 Task: Create a section Cloud Security Sprint and in the section, add a milestone Search Engine Marketing (SEM) Implementation in the project AgileHeart
Action: Mouse moved to (246, 510)
Screenshot: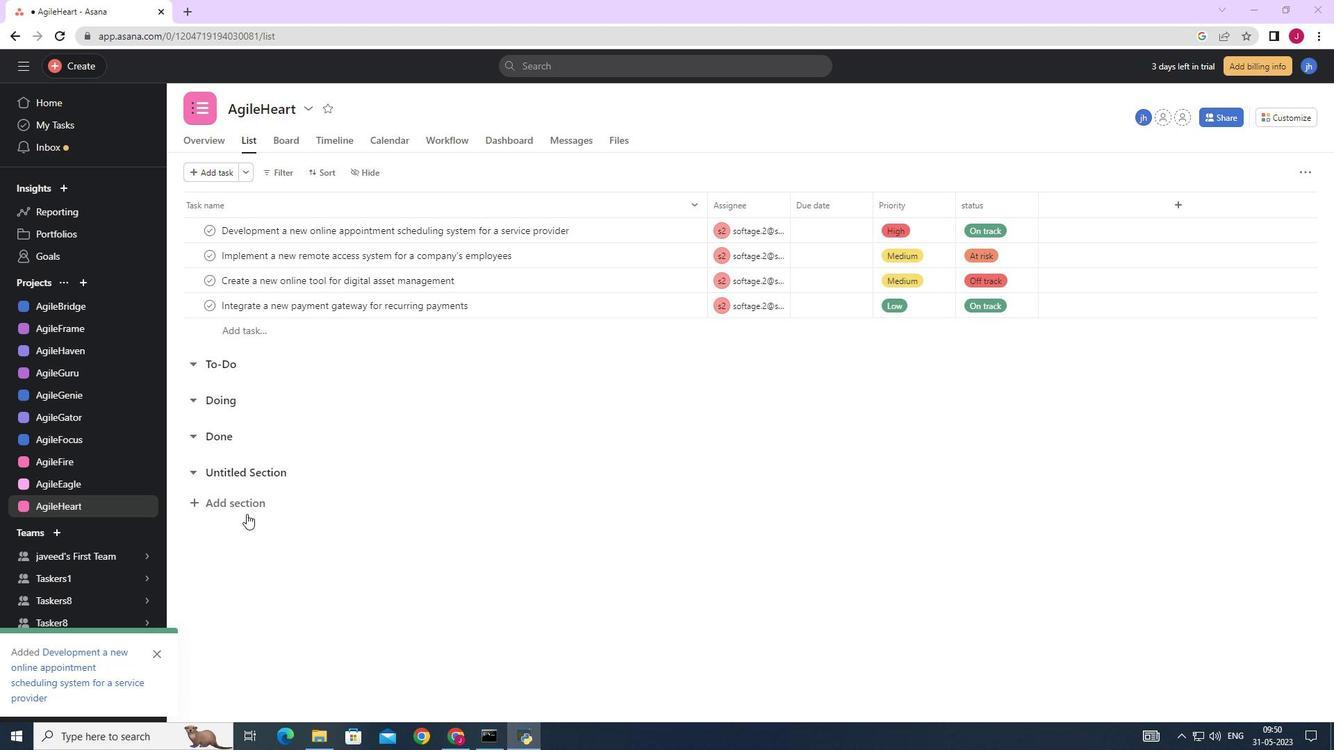 
Action: Mouse scrolled (246, 509) with delta (0, 0)
Screenshot: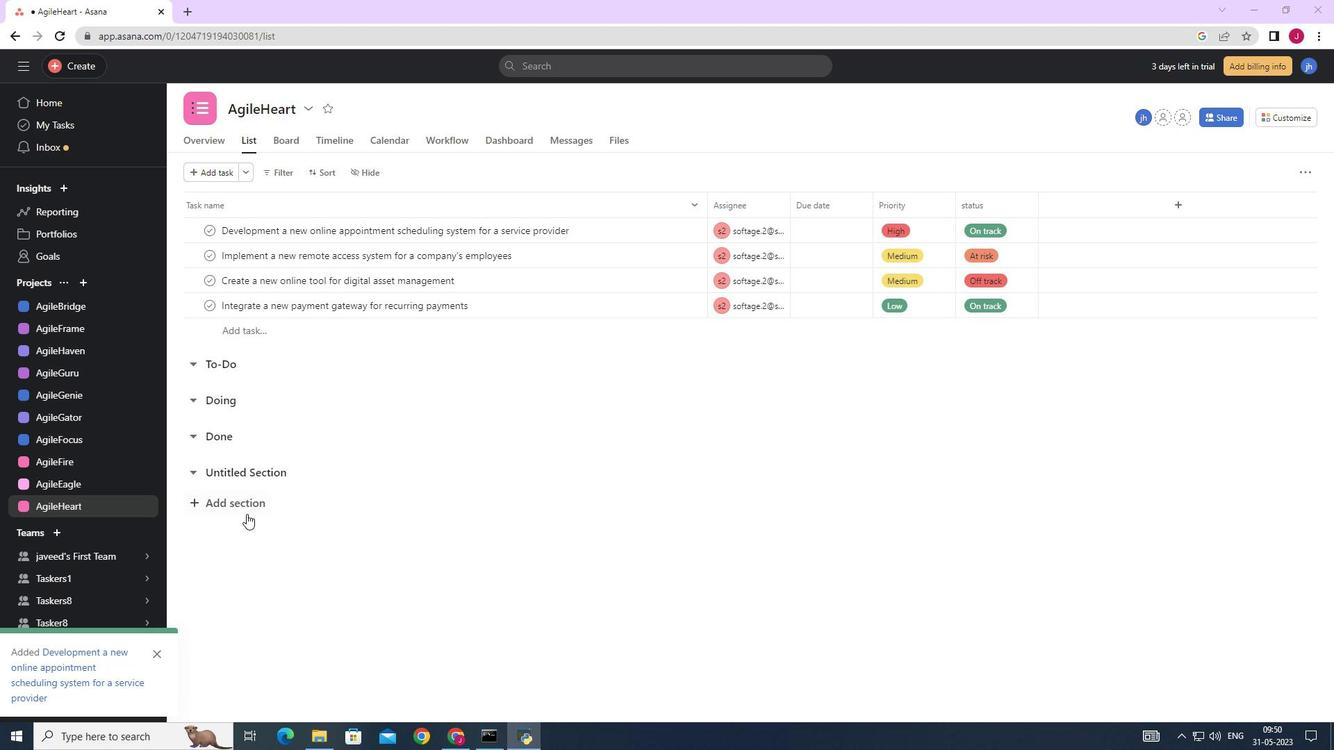 
Action: Mouse scrolled (246, 509) with delta (0, 0)
Screenshot: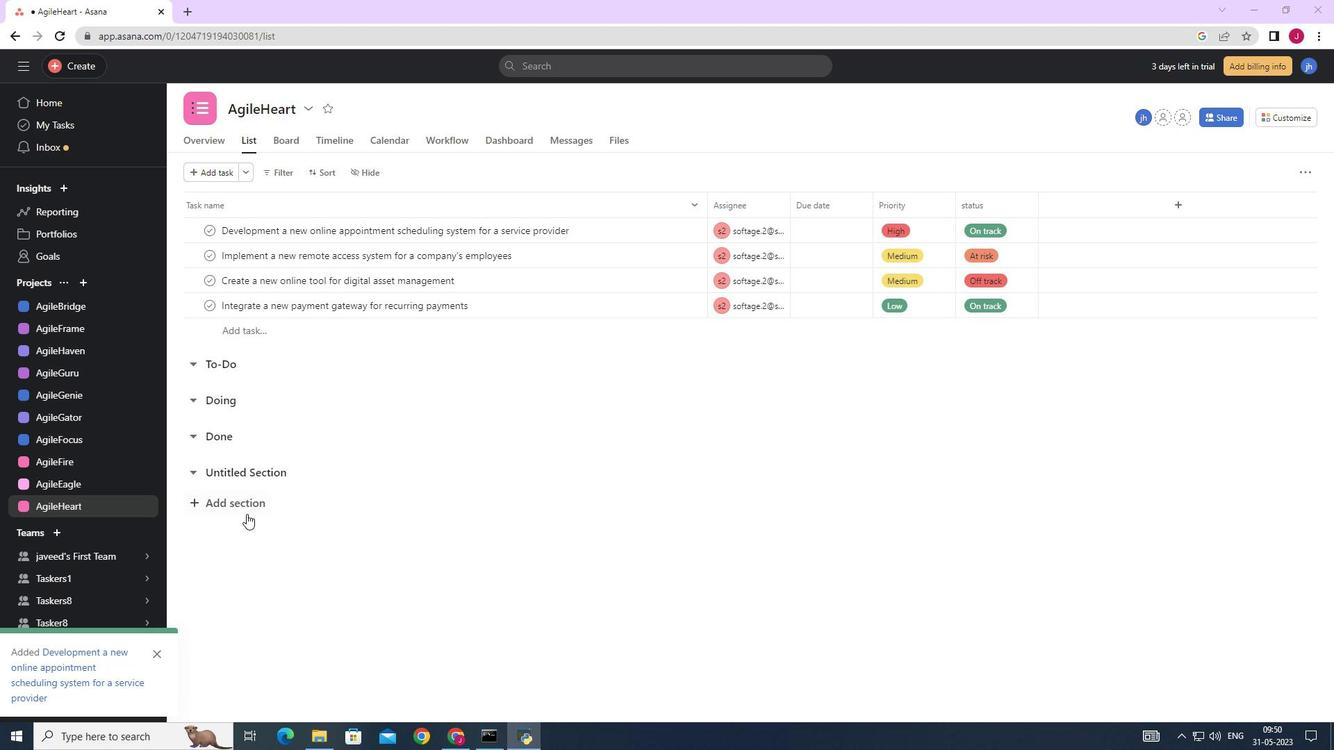 
Action: Mouse scrolled (246, 509) with delta (0, 0)
Screenshot: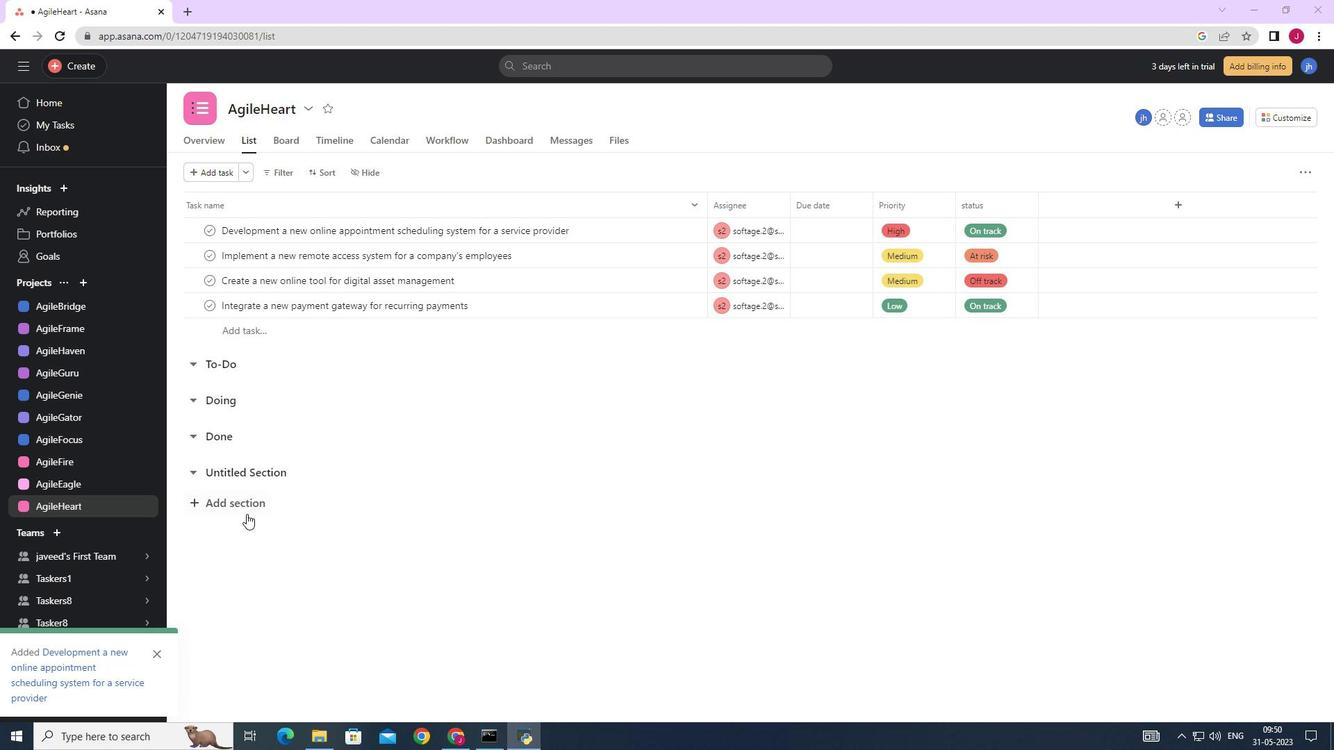 
Action: Mouse scrolled (246, 509) with delta (0, 0)
Screenshot: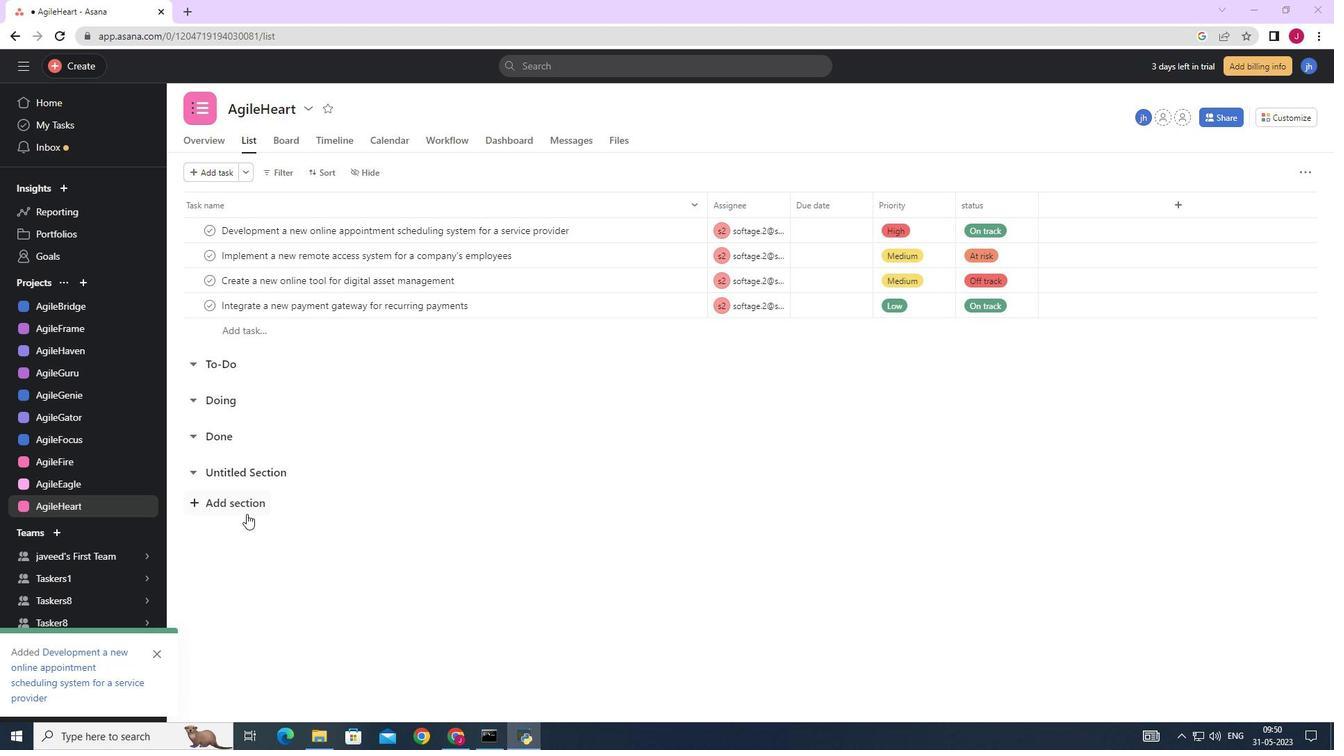 
Action: Mouse moved to (250, 476)
Screenshot: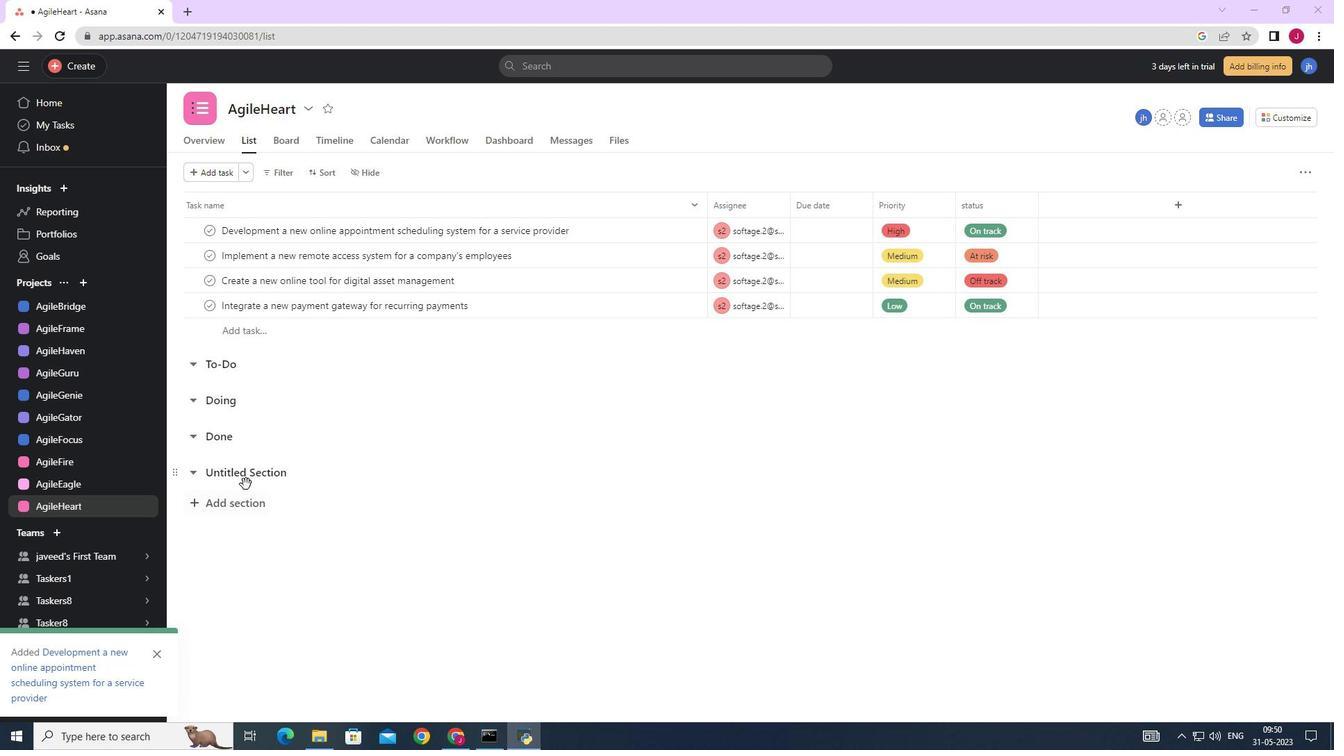 
Action: Mouse pressed left at (250, 476)
Screenshot: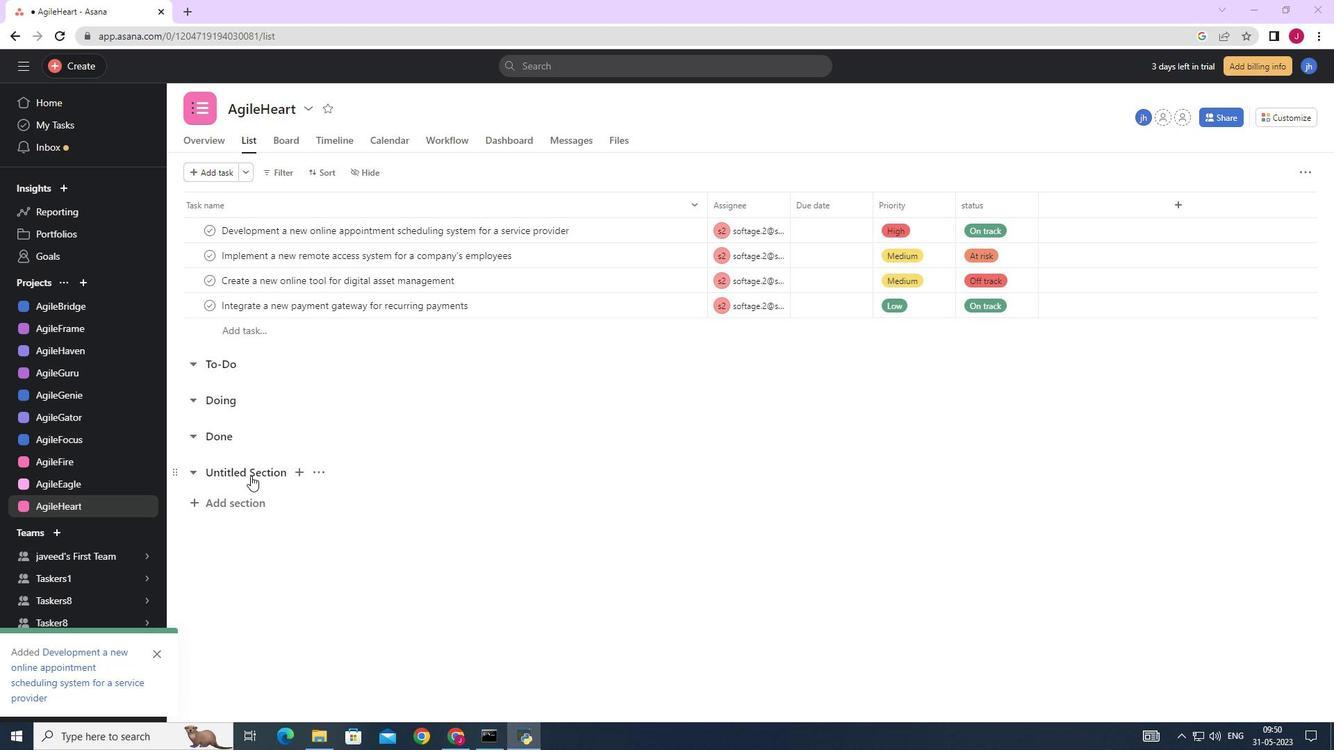 
Action: Mouse moved to (307, 473)
Screenshot: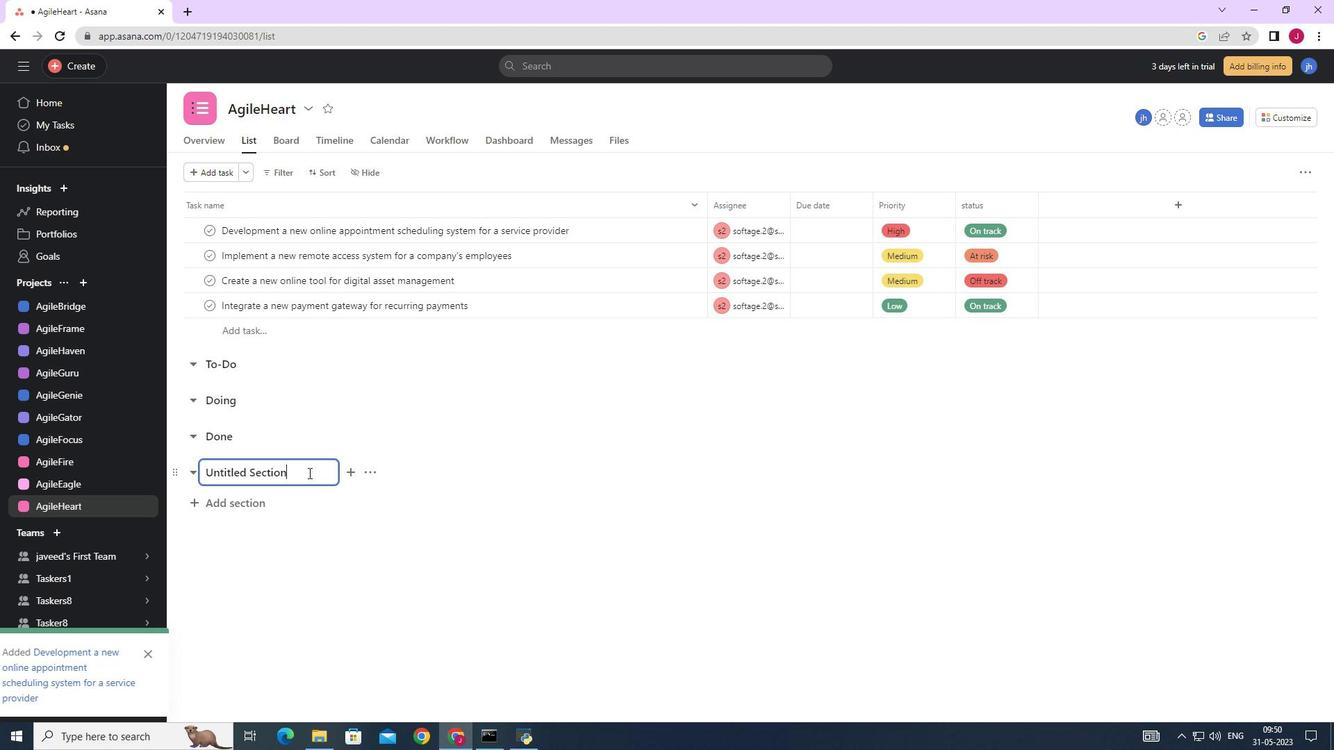 
Action: Key pressed <Key.backspace><Key.backspace><Key.backspace><Key.backspace><Key.backspace><Key.backspace><Key.backspace><Key.backspace><Key.backspace><Key.backspace><Key.backspace><Key.backspace><Key.backspace><Key.backspace><Key.backspace><Key.backspace><Key.backspace><Key.backspace><Key.caps_lock>C<Key.caps_lock>loud<Key.space><Key.caps_lock>S<Key.caps_lock>ecurity<Key.space><Key.caps_lock>S<Key.caps_lock>print<Key.enter><Key.caps_lock>S<Key.caps_lock>earch<Key.space><Key.caps_lock>E<Key.caps_lock>ngine<Key.space><Key.caps_lock>M<Key.caps_lock>arketing<Key.space><Key.shift_r><Key.shift_r><Key.shift_r><Key.shift_r>(<Key.caps_lock>SEM<Key.shift_r>)<Key.space><Key.caps_lock><Key.caps_lock>I<Key.caps_lock>mplementation
Screenshot: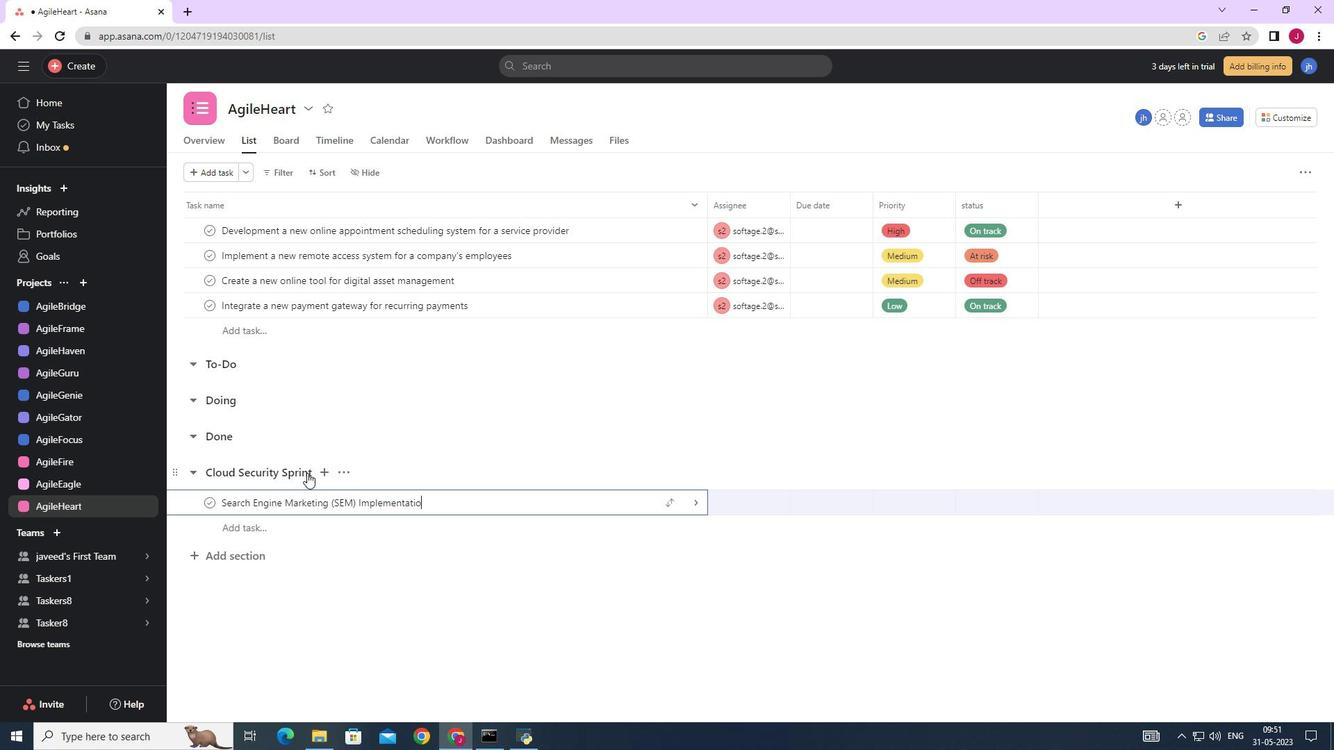 
Action: Mouse moved to (702, 501)
Screenshot: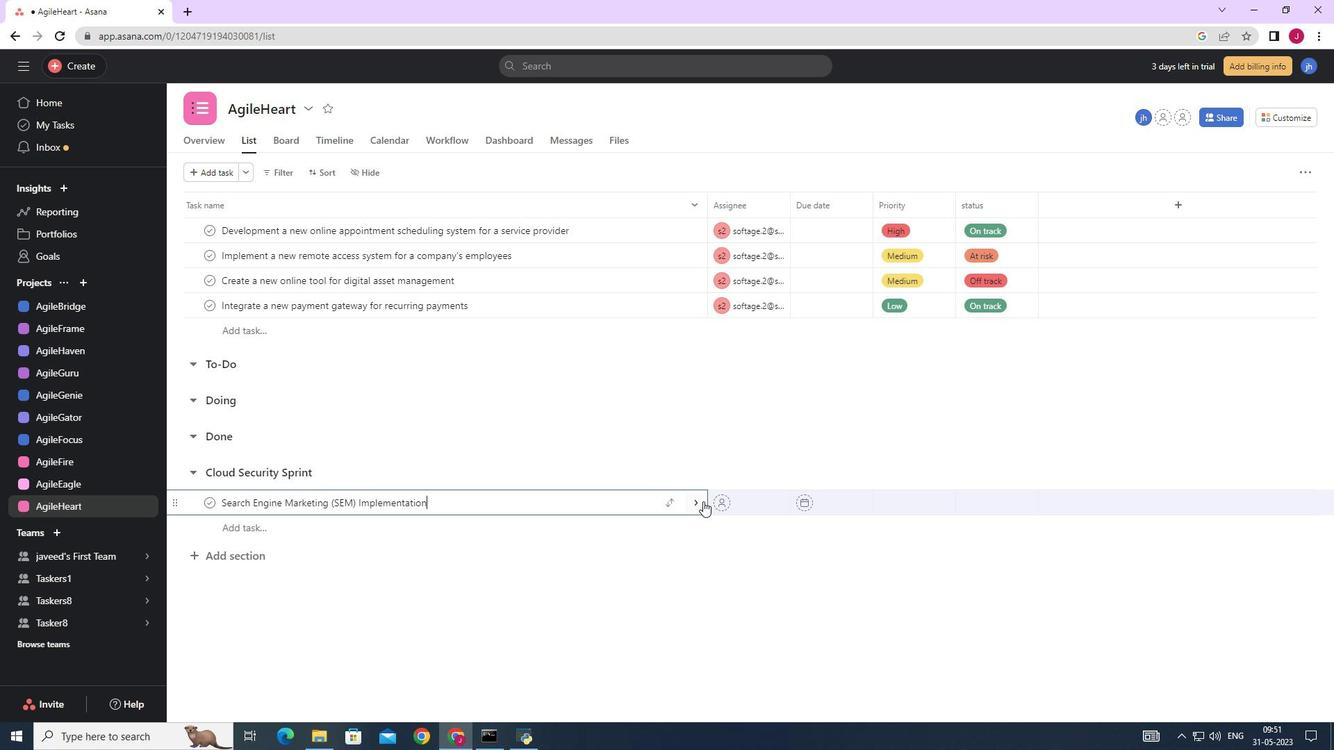 
Action: Mouse pressed left at (702, 501)
Screenshot: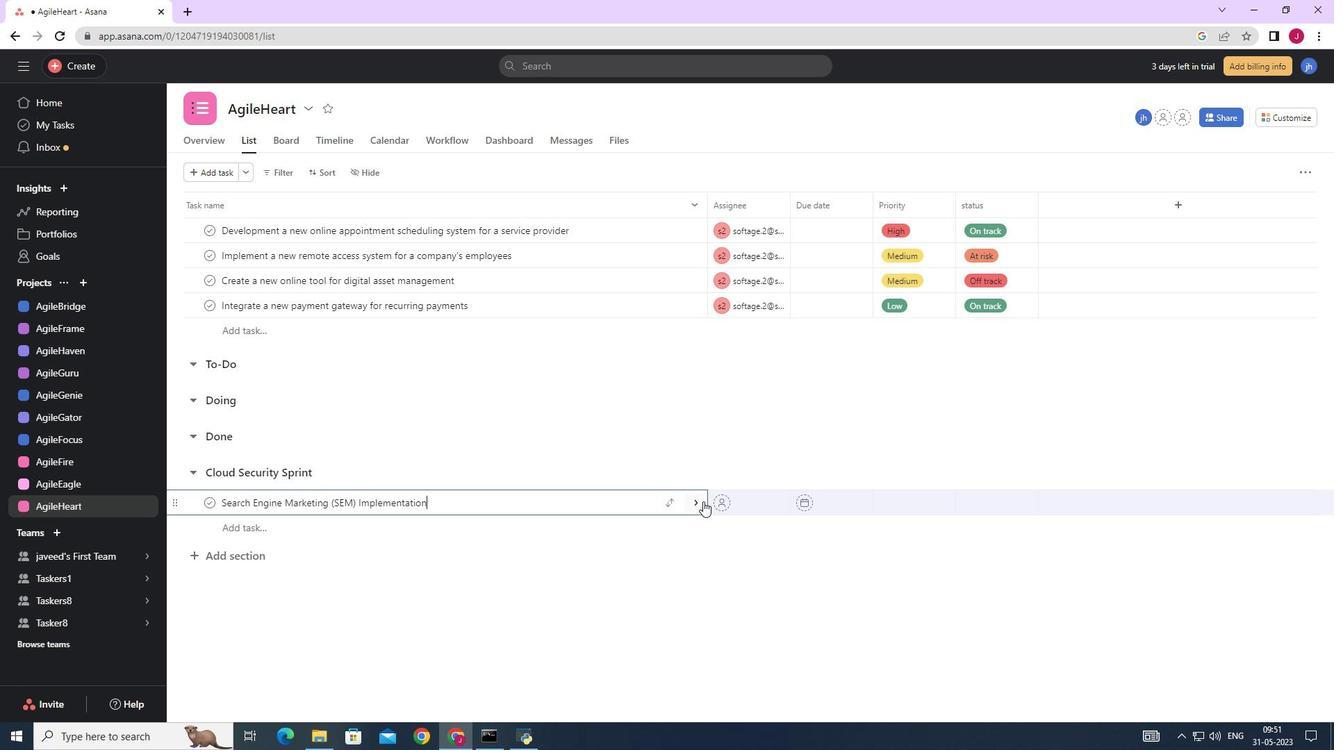 
Action: Mouse moved to (975, 405)
Screenshot: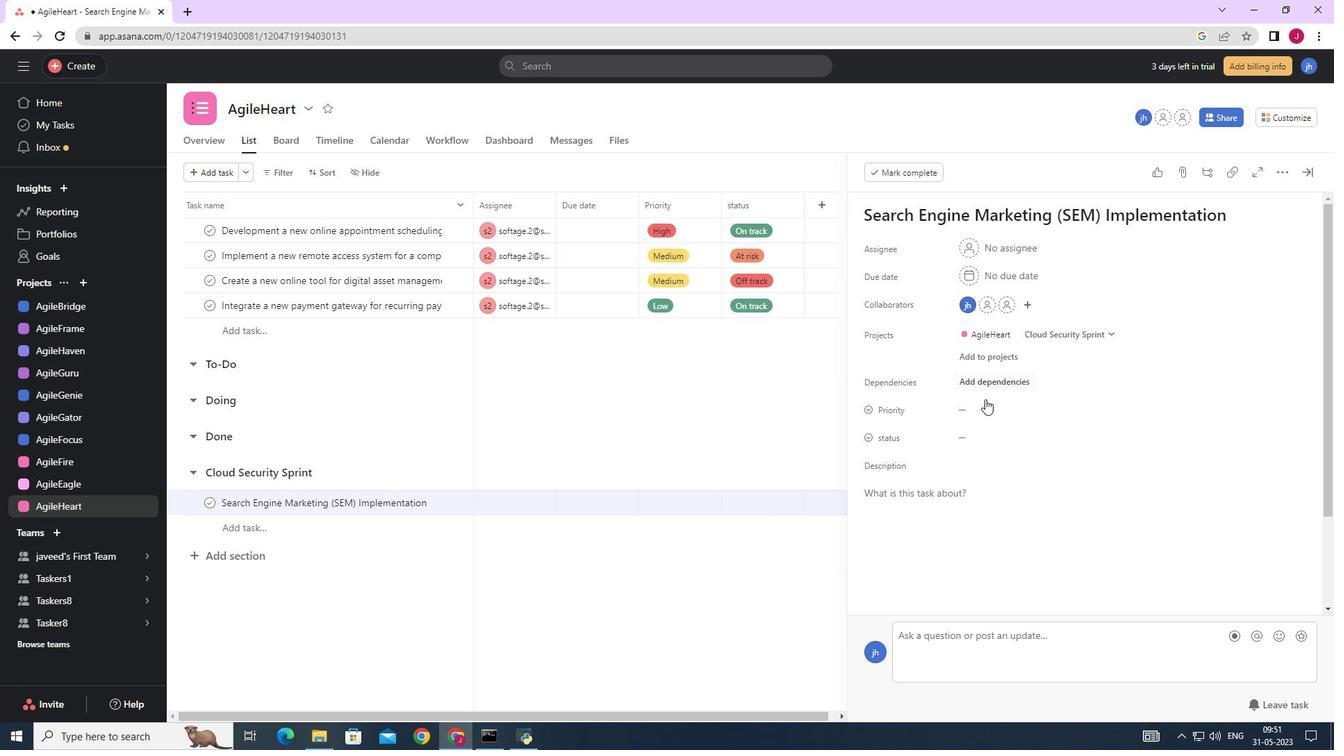 
Action: Mouse pressed left at (975, 405)
Screenshot: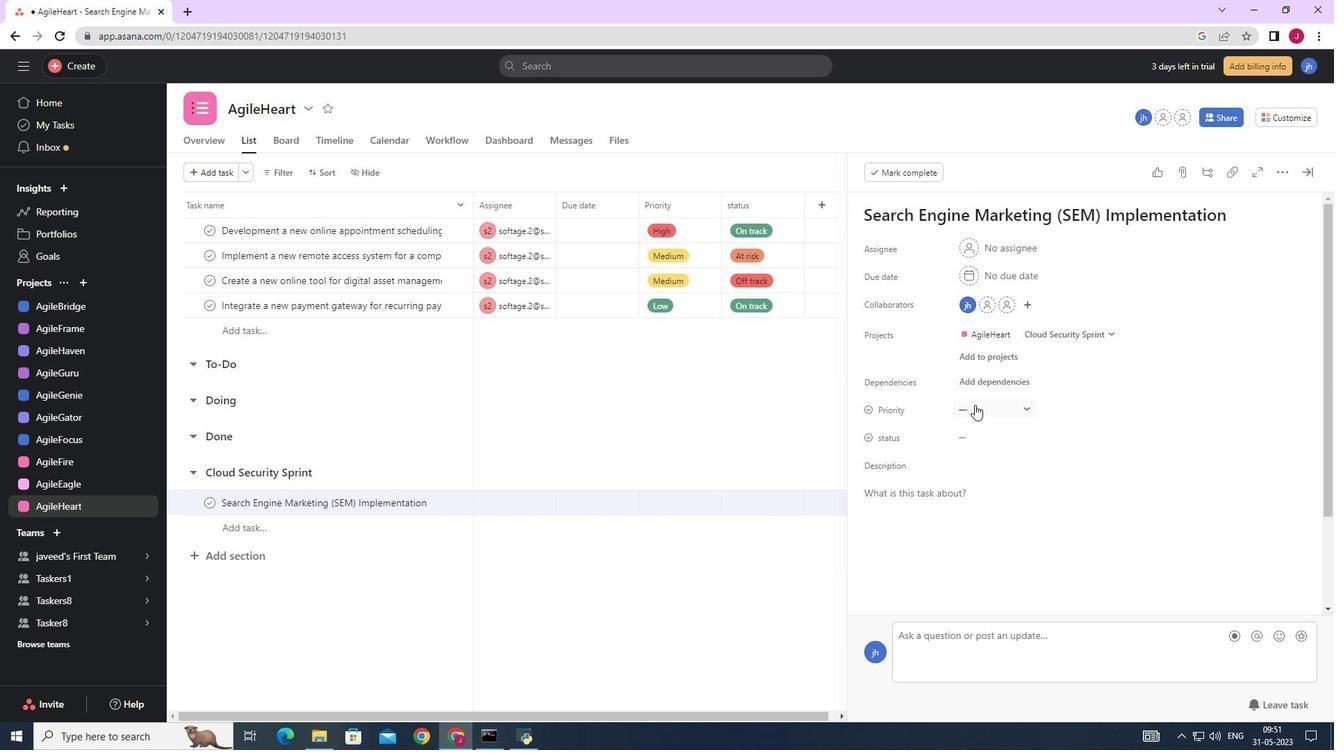 
Action: Mouse moved to (711, 393)
Screenshot: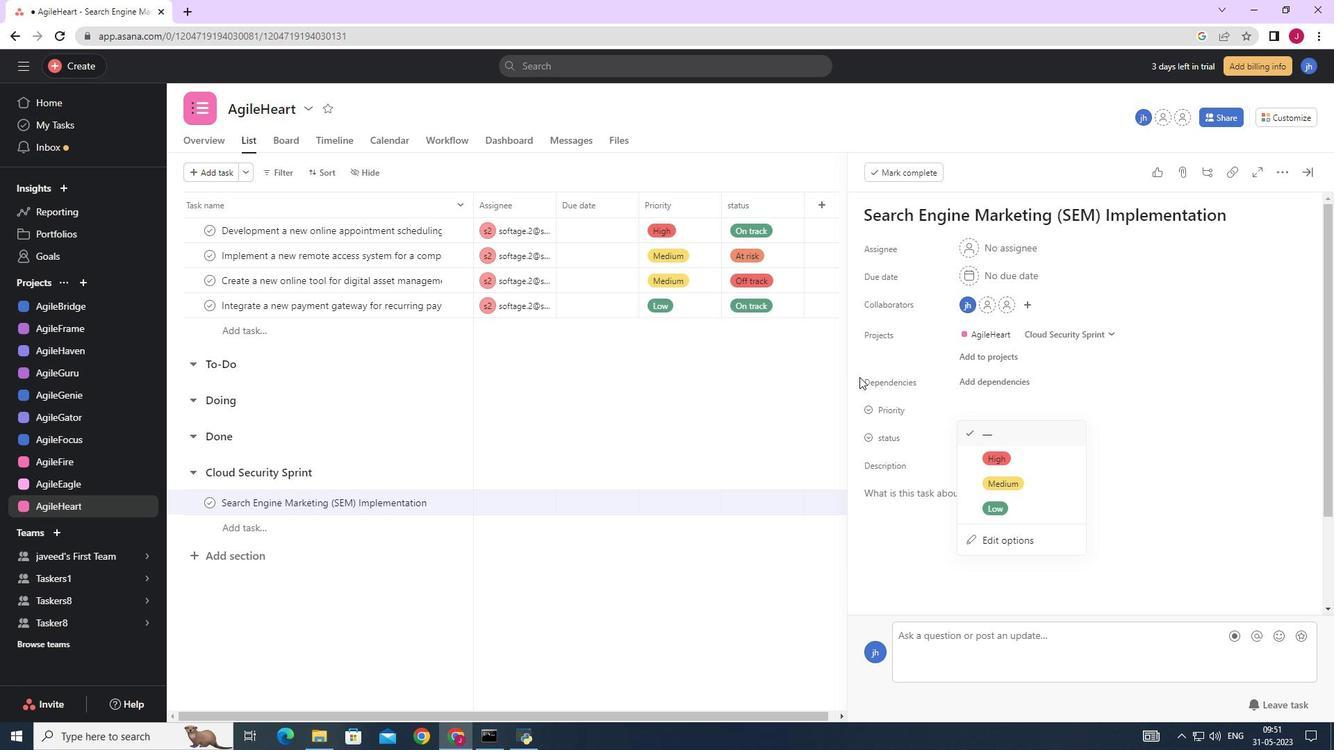 
Action: Mouse pressed left at (711, 393)
Screenshot: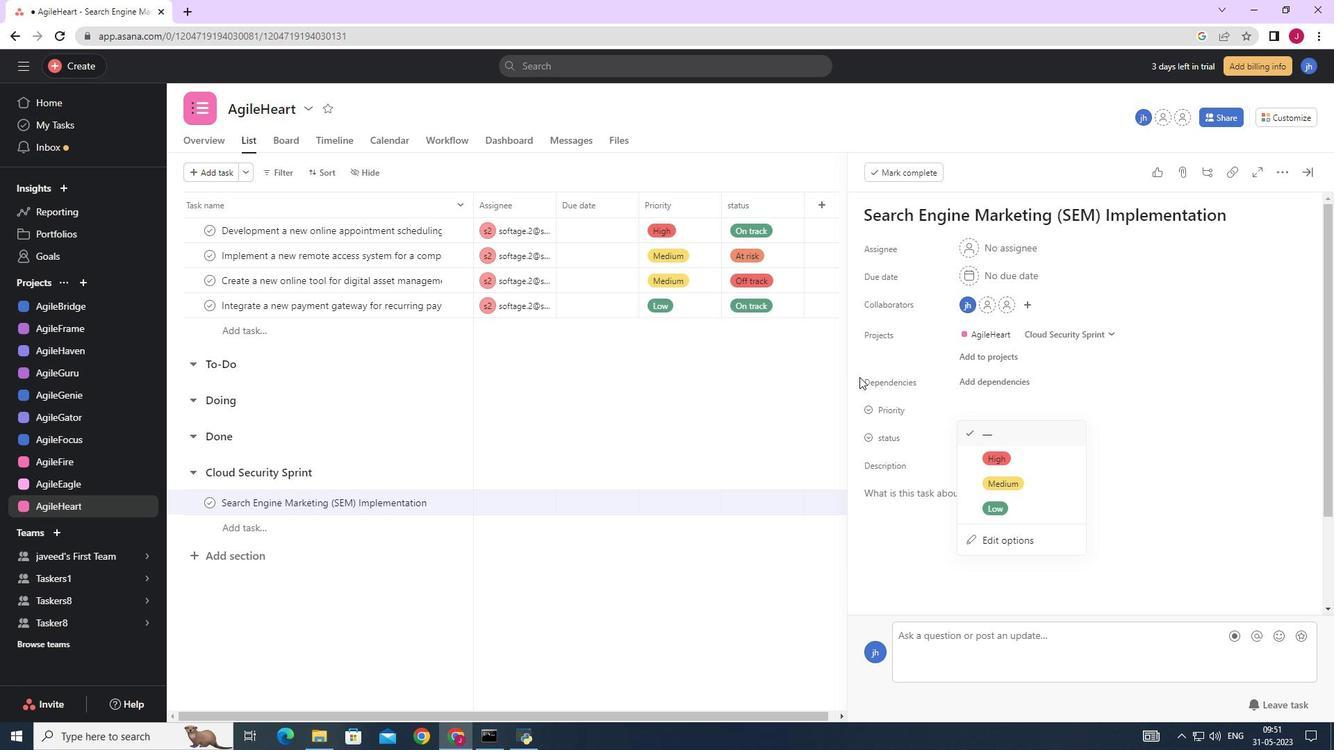 
Action: Mouse moved to (1281, 171)
Screenshot: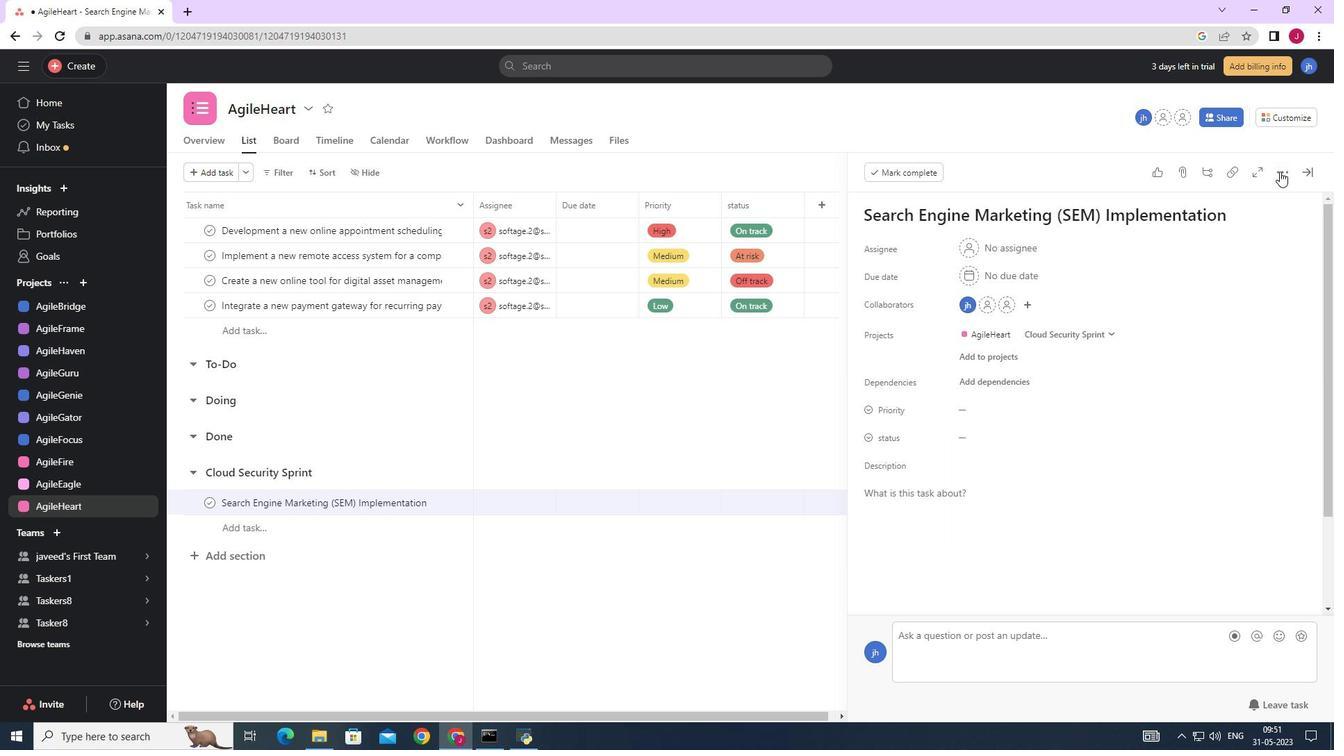 
Action: Mouse pressed left at (1281, 171)
Screenshot: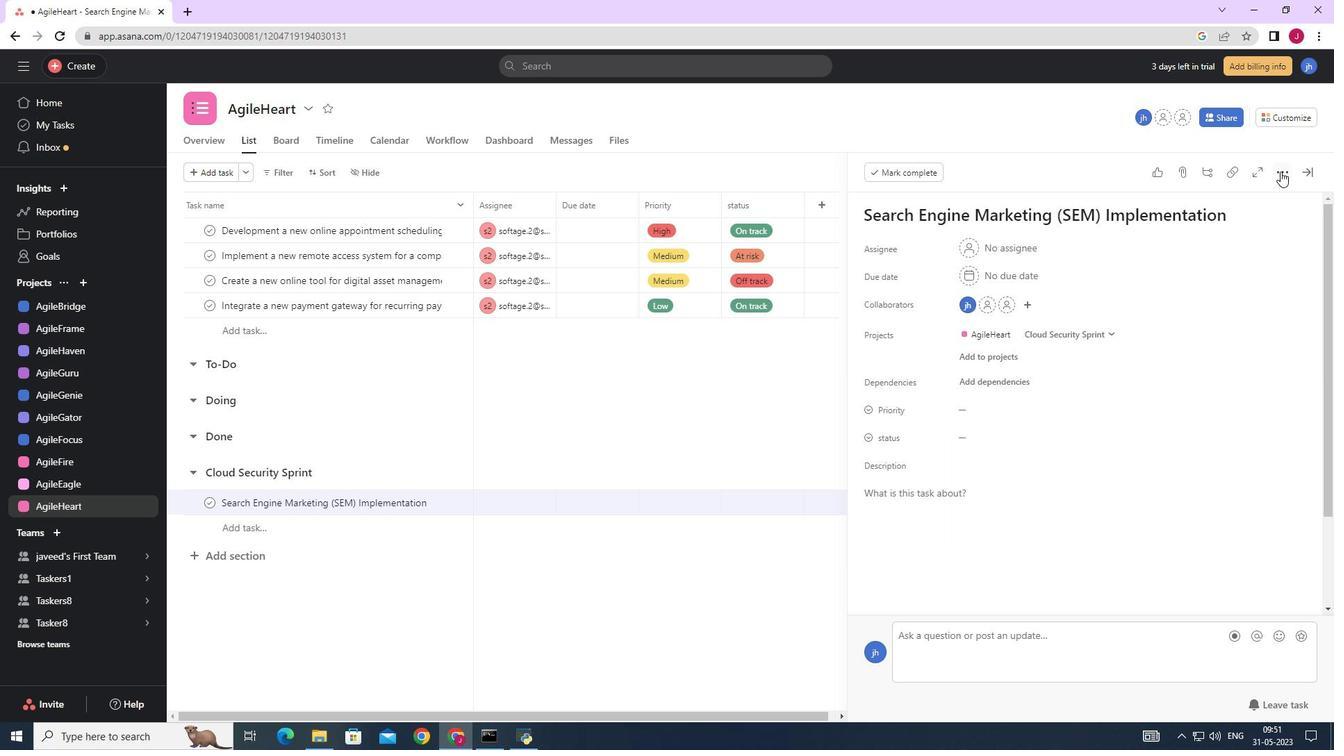
Action: Mouse moved to (1190, 222)
Screenshot: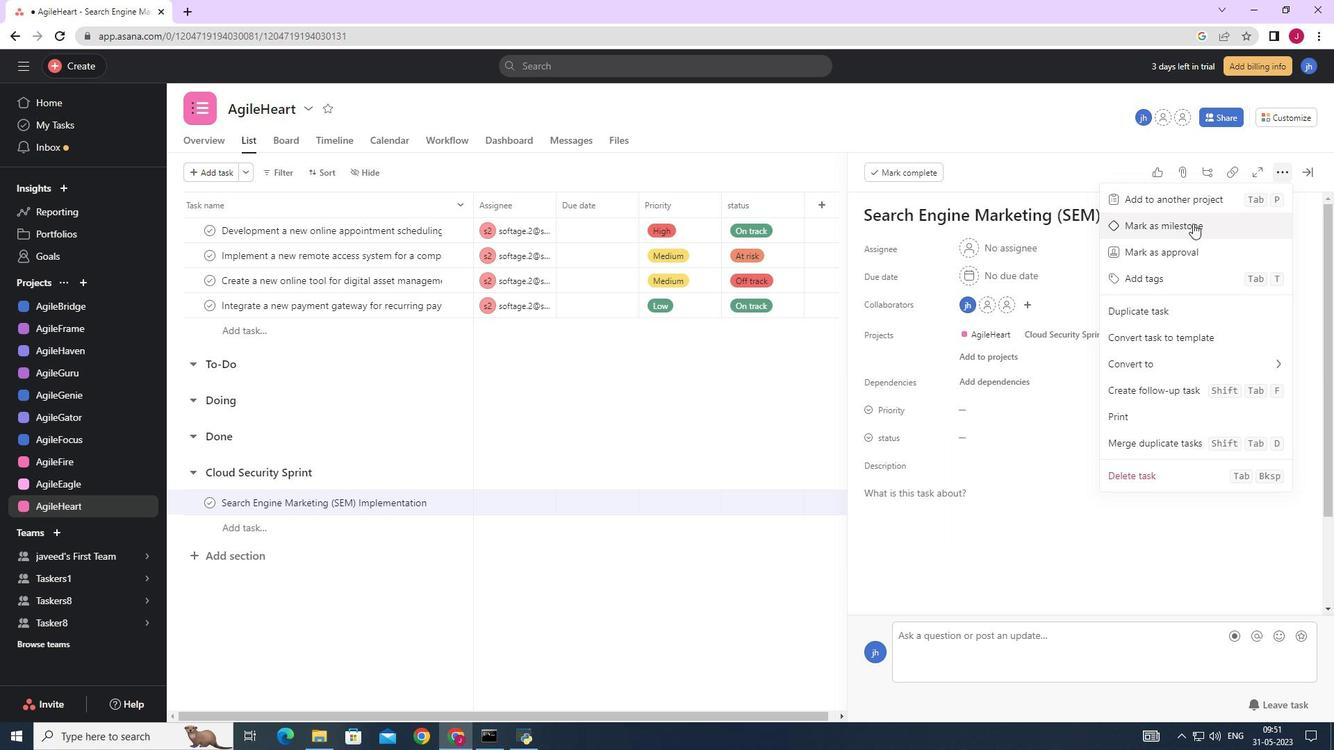 
Action: Mouse pressed left at (1190, 222)
Screenshot: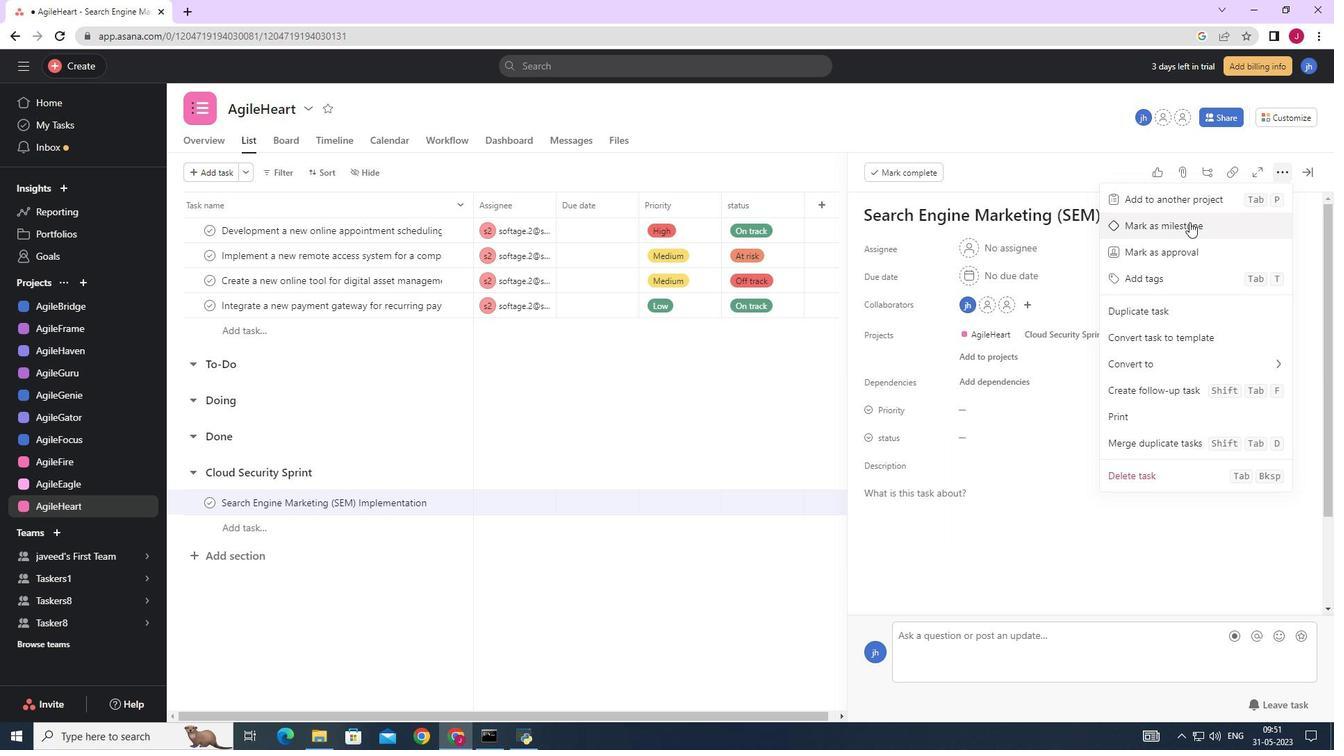 
Action: Mouse moved to (1313, 173)
Screenshot: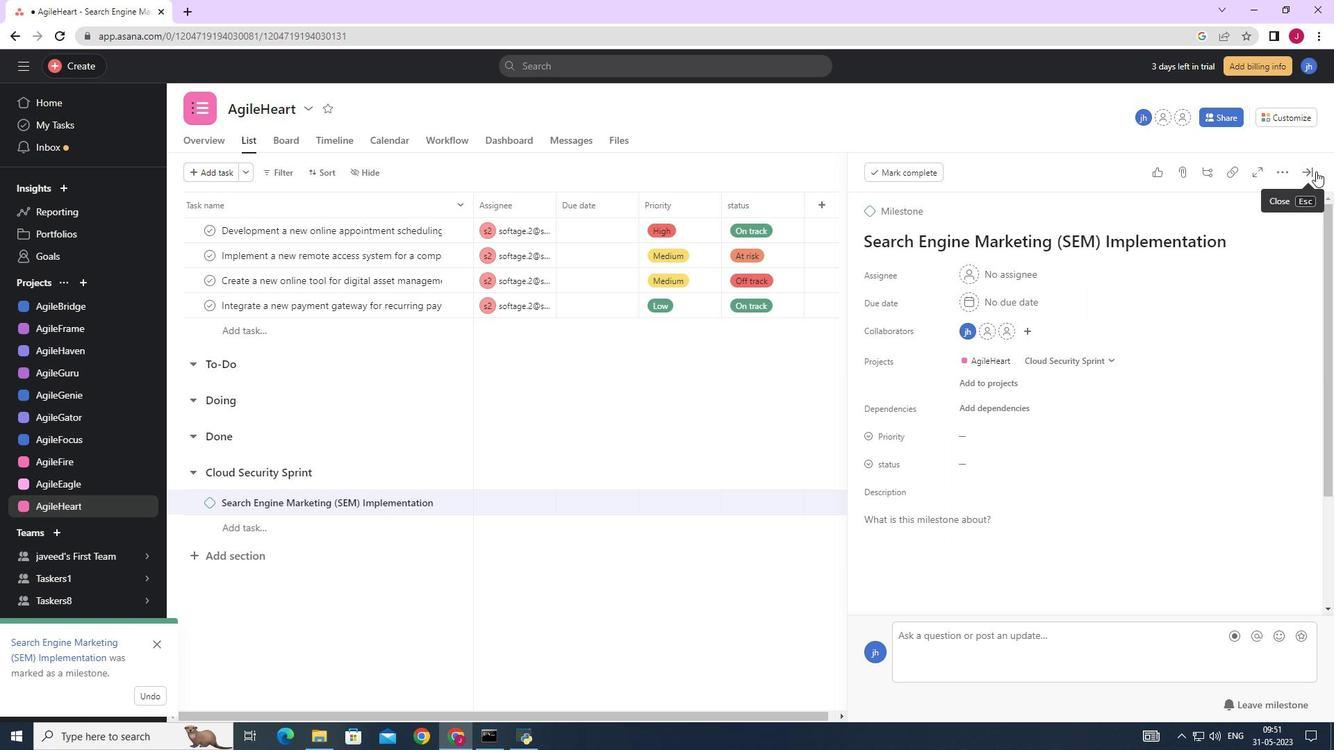 
Action: Mouse pressed left at (1313, 173)
Screenshot: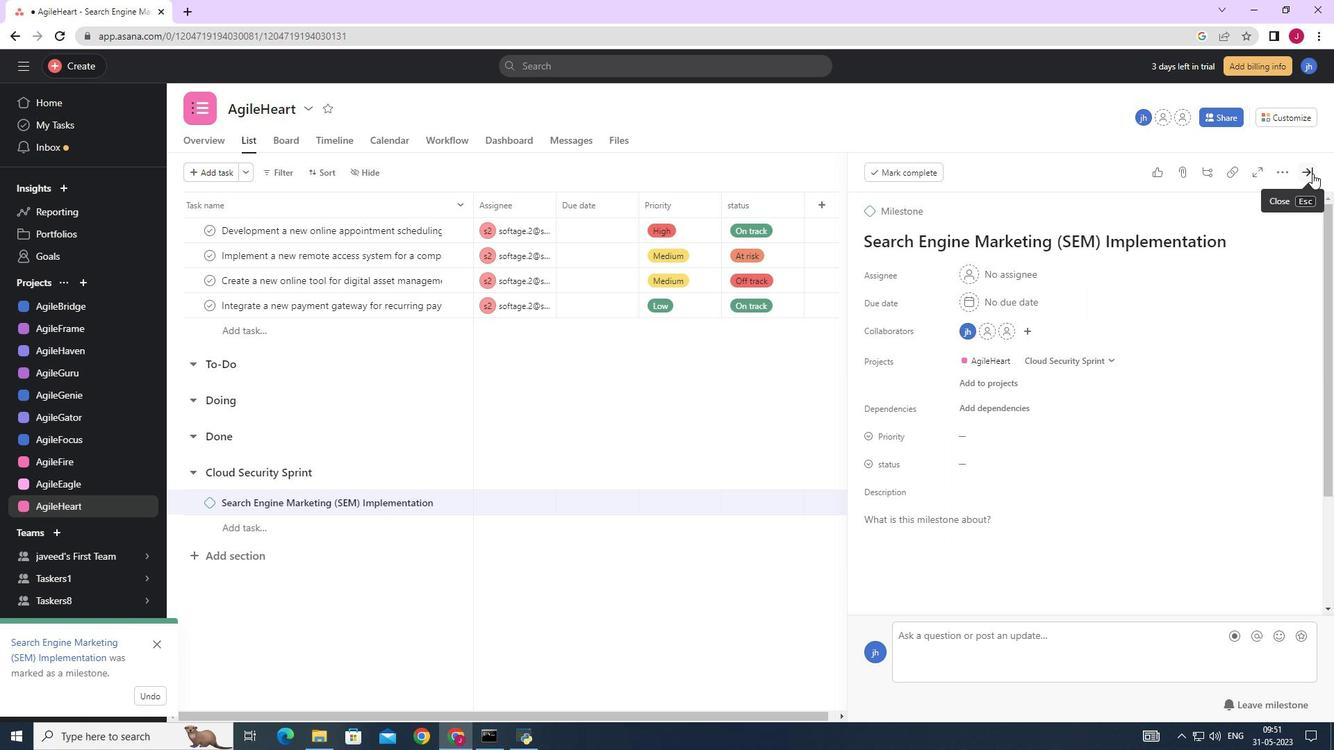 
Action: Mouse moved to (156, 638)
Screenshot: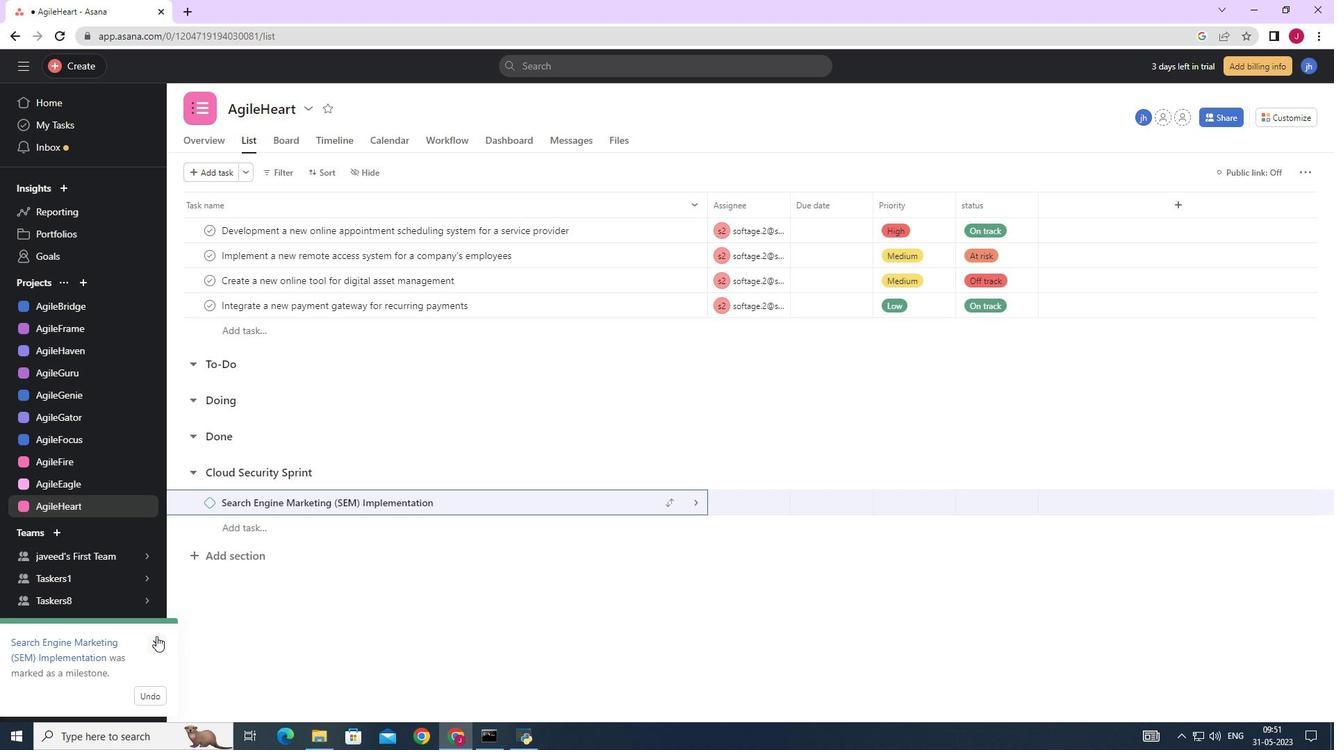 
Action: Mouse pressed left at (156, 638)
Screenshot: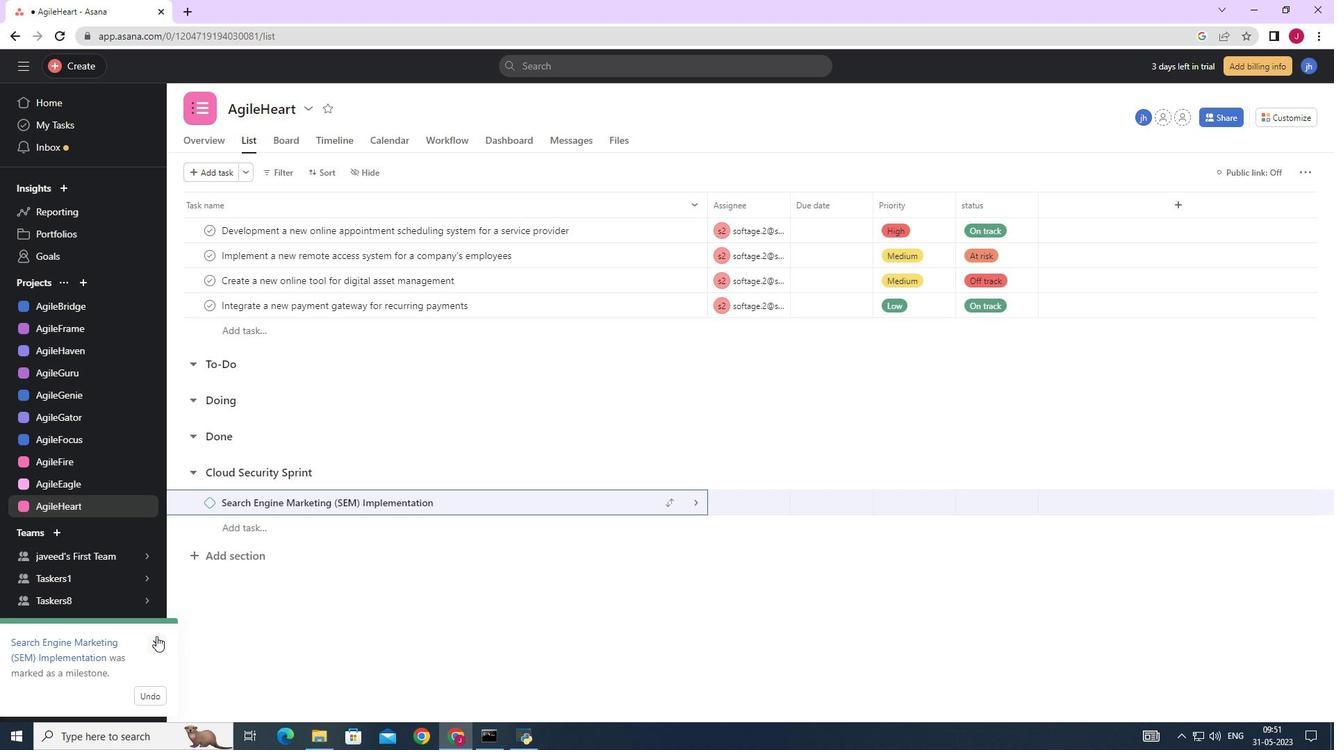 
Action: Mouse moved to (513, 563)
Screenshot: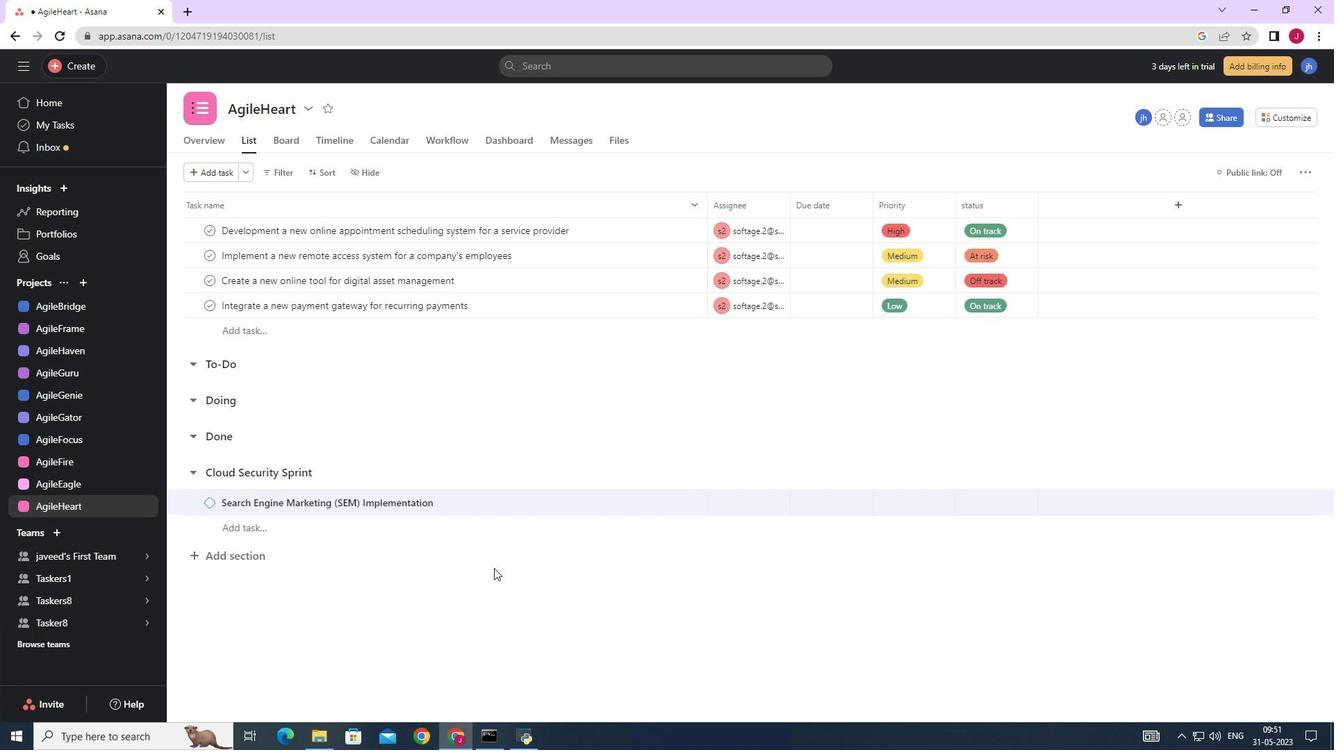 
